 Task: Find a one-way flight from Dublin to Edinburgh on Saturday, 8th July, departing after 17:00.
Action: Mouse moved to (336, 334)
Screenshot: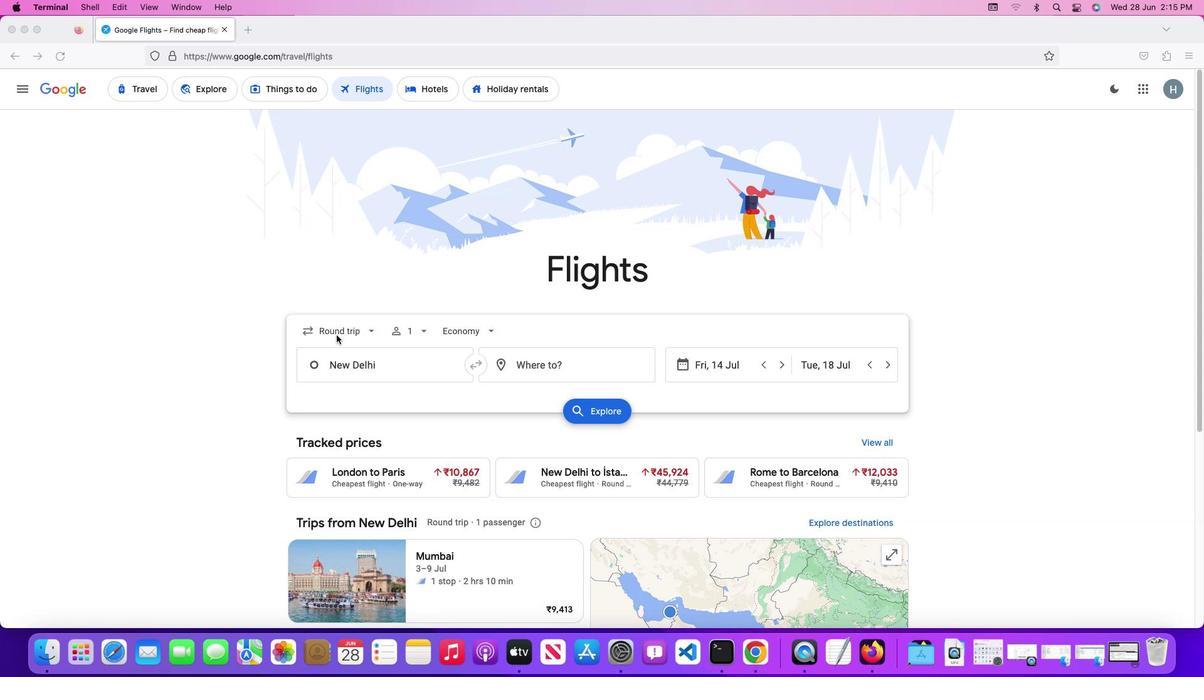 
Action: Mouse pressed left at (336, 334)
Screenshot: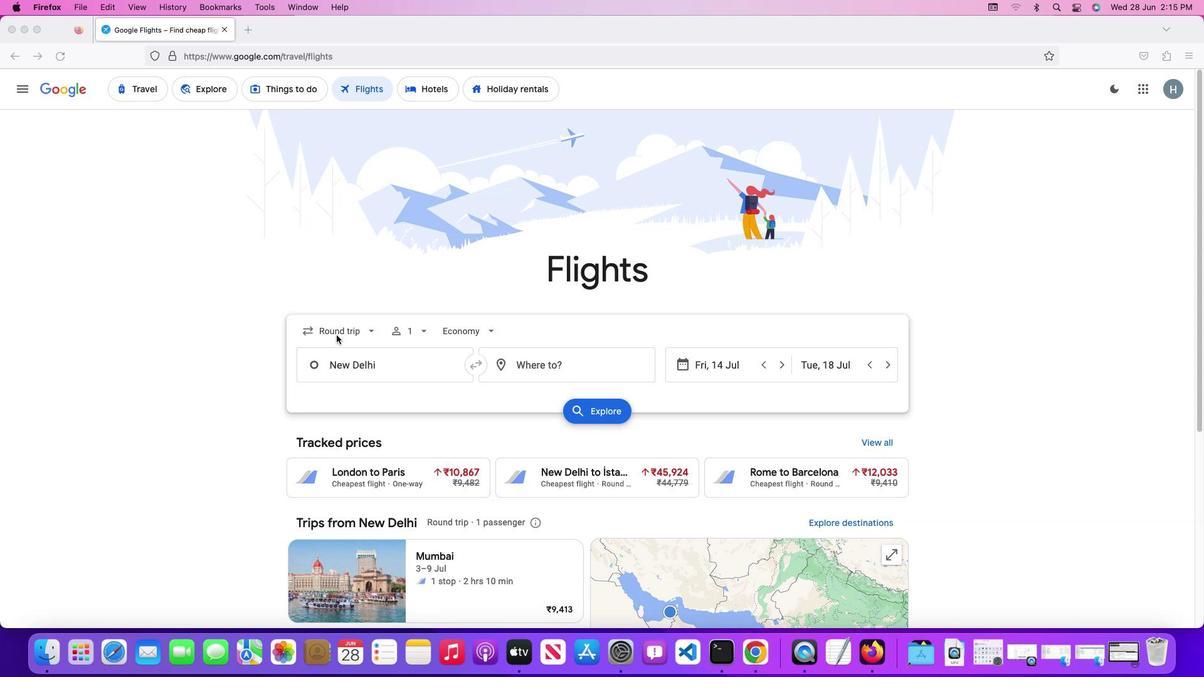 
Action: Mouse moved to (336, 334)
Screenshot: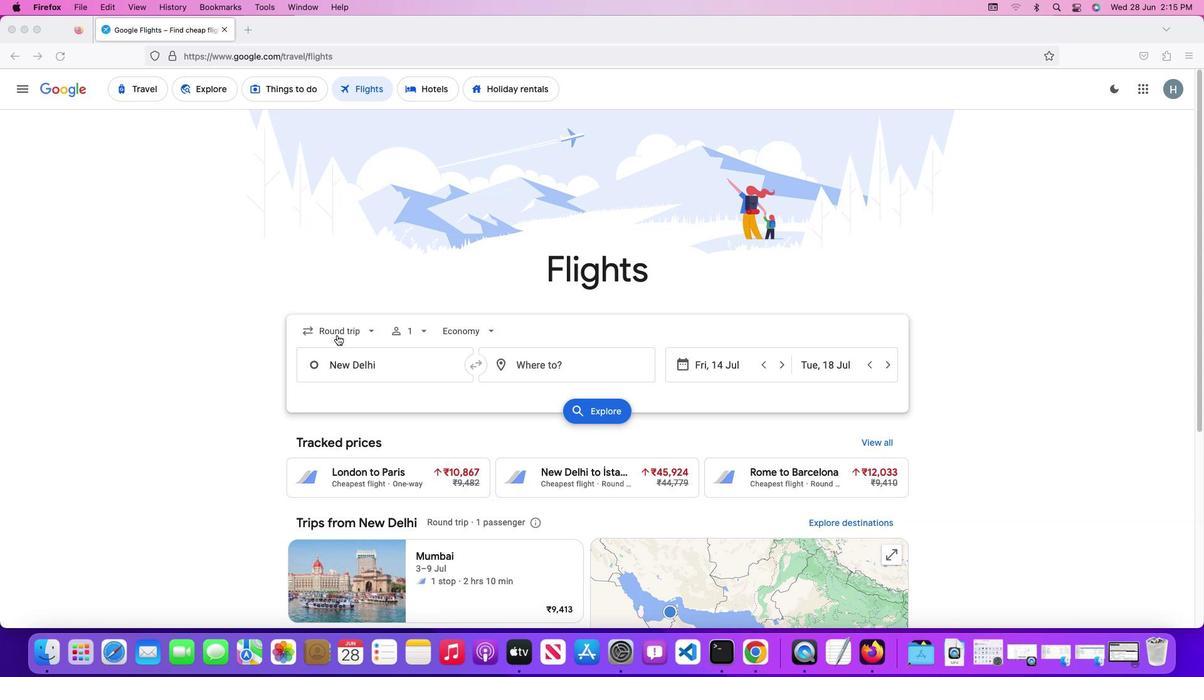 
Action: Mouse pressed left at (336, 334)
Screenshot: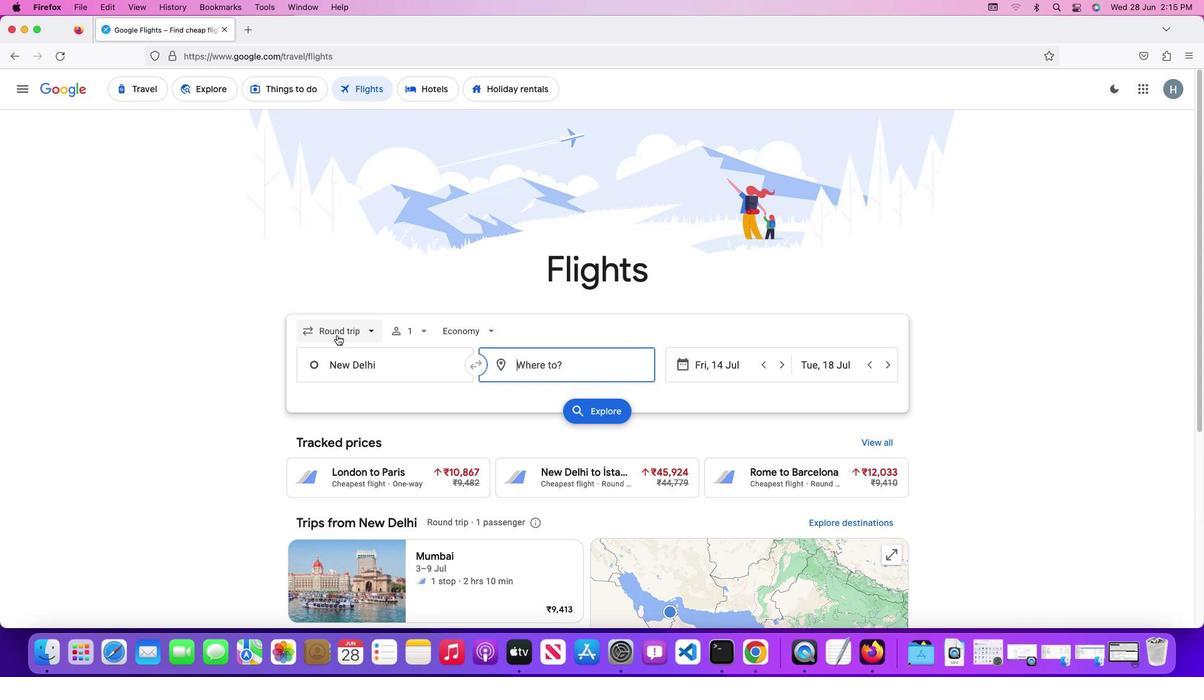 
Action: Mouse moved to (348, 390)
Screenshot: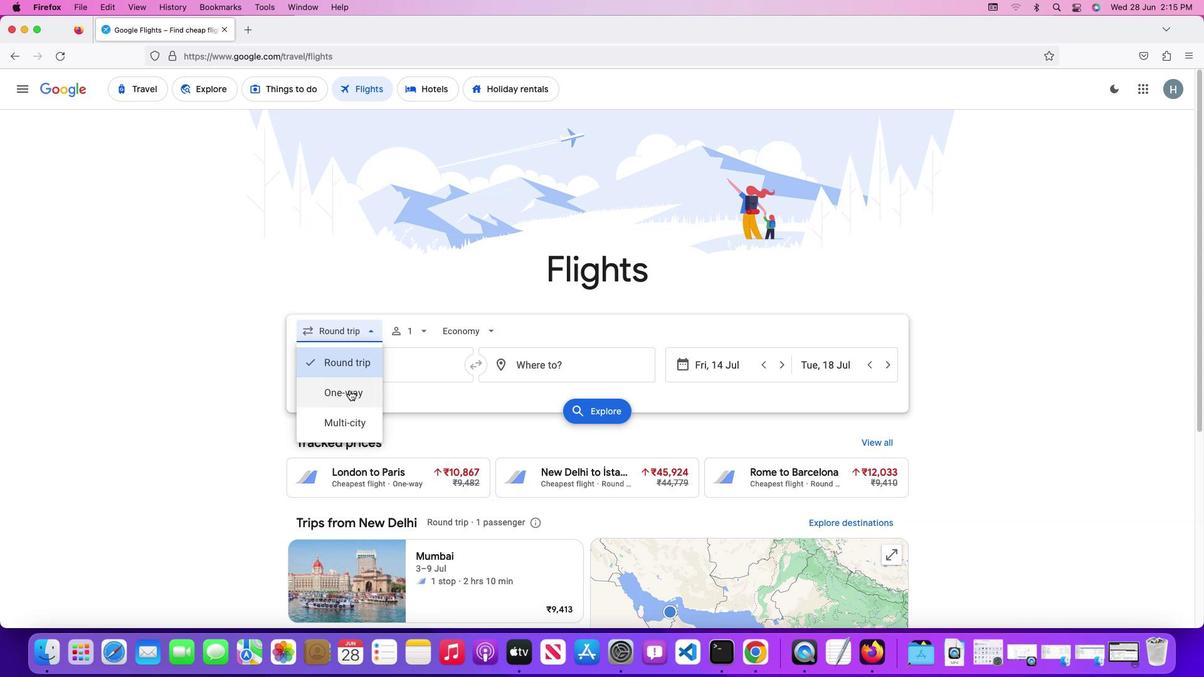 
Action: Mouse pressed left at (348, 390)
Screenshot: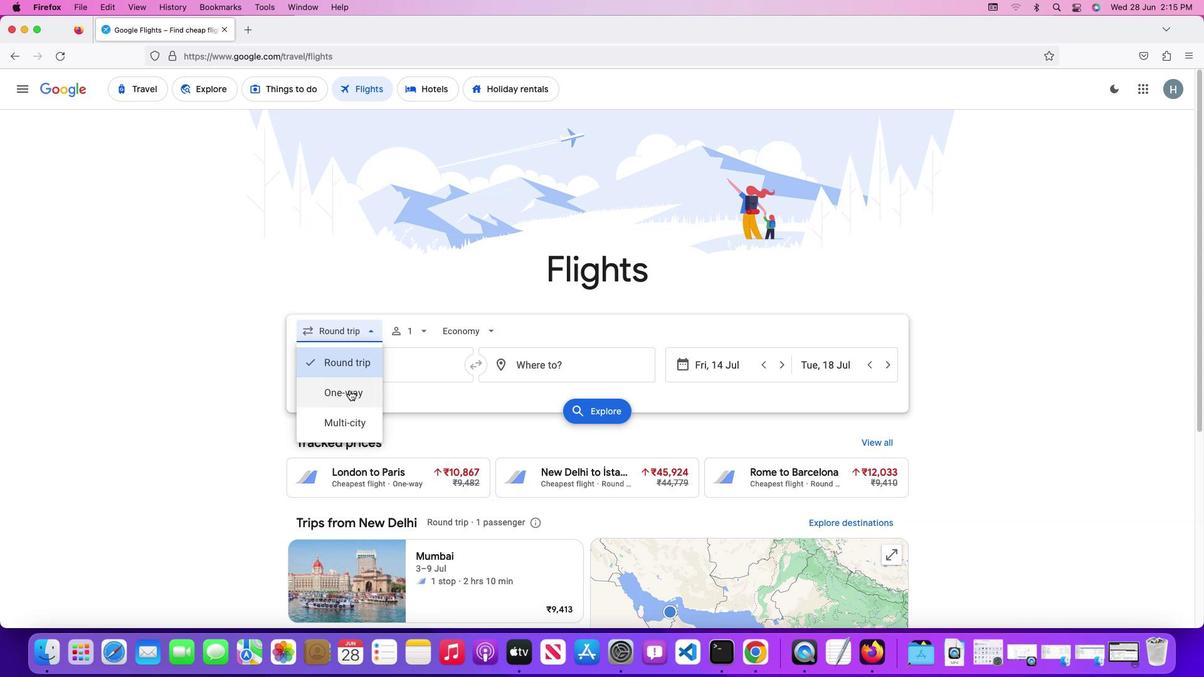 
Action: Mouse moved to (404, 368)
Screenshot: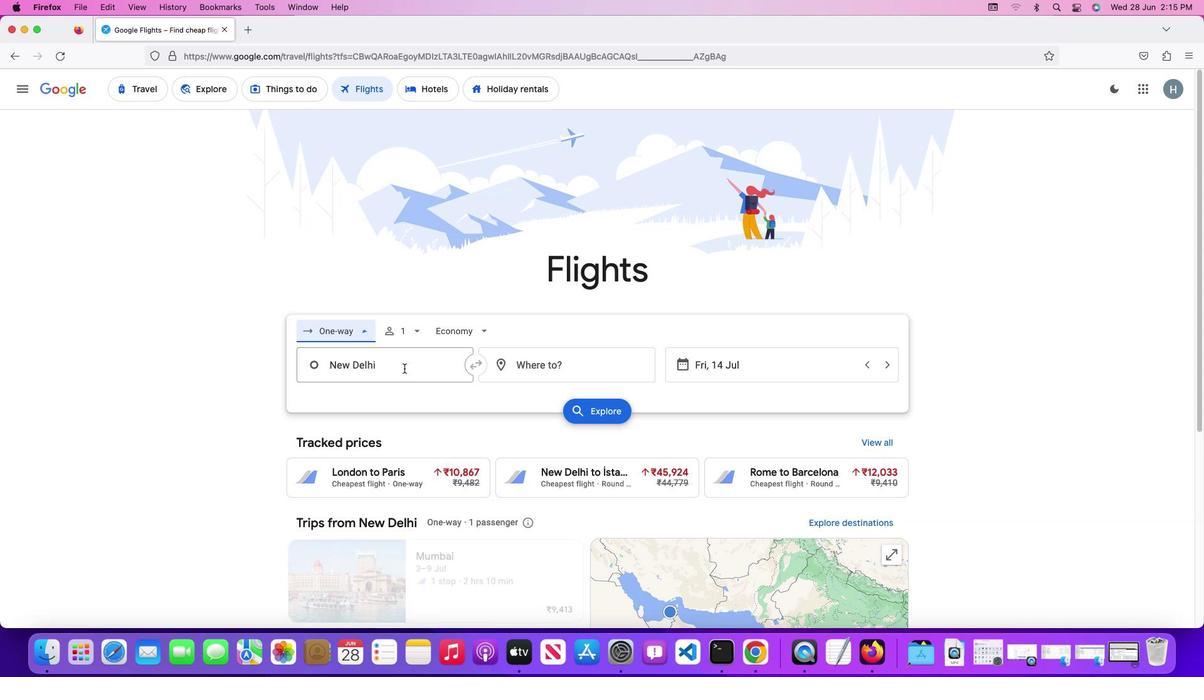 
Action: Mouse pressed left at (404, 368)
Screenshot: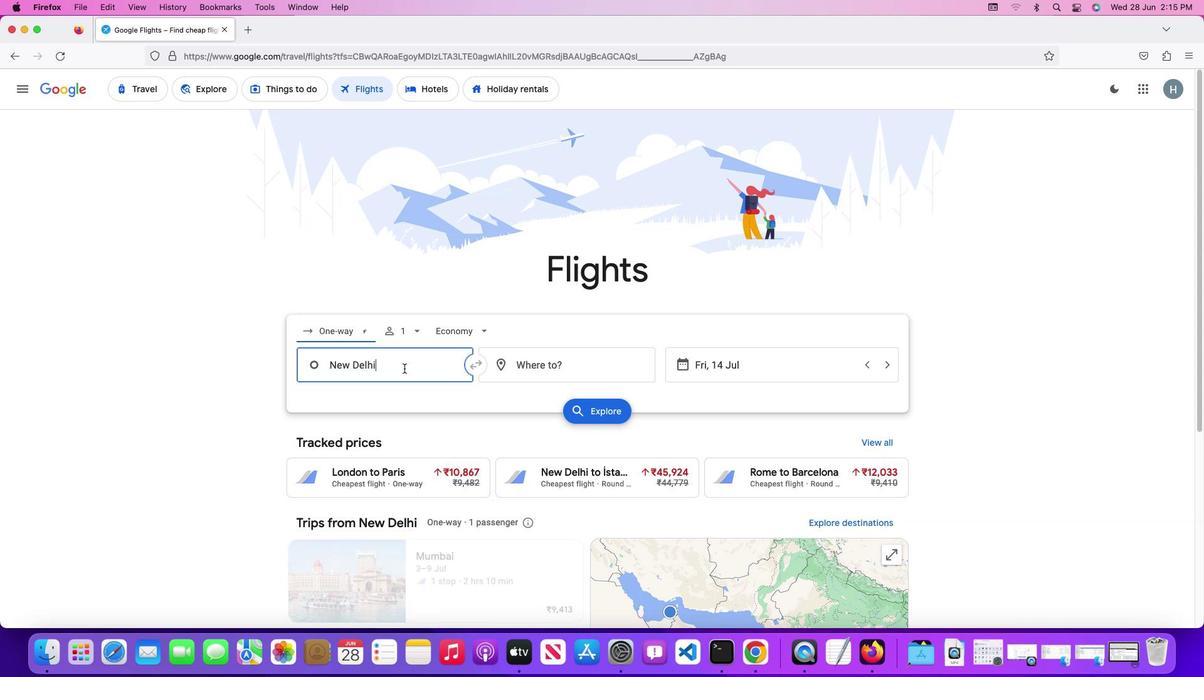 
Action: Key pressed Key.shift'D''u''b''l''i''n'
Screenshot: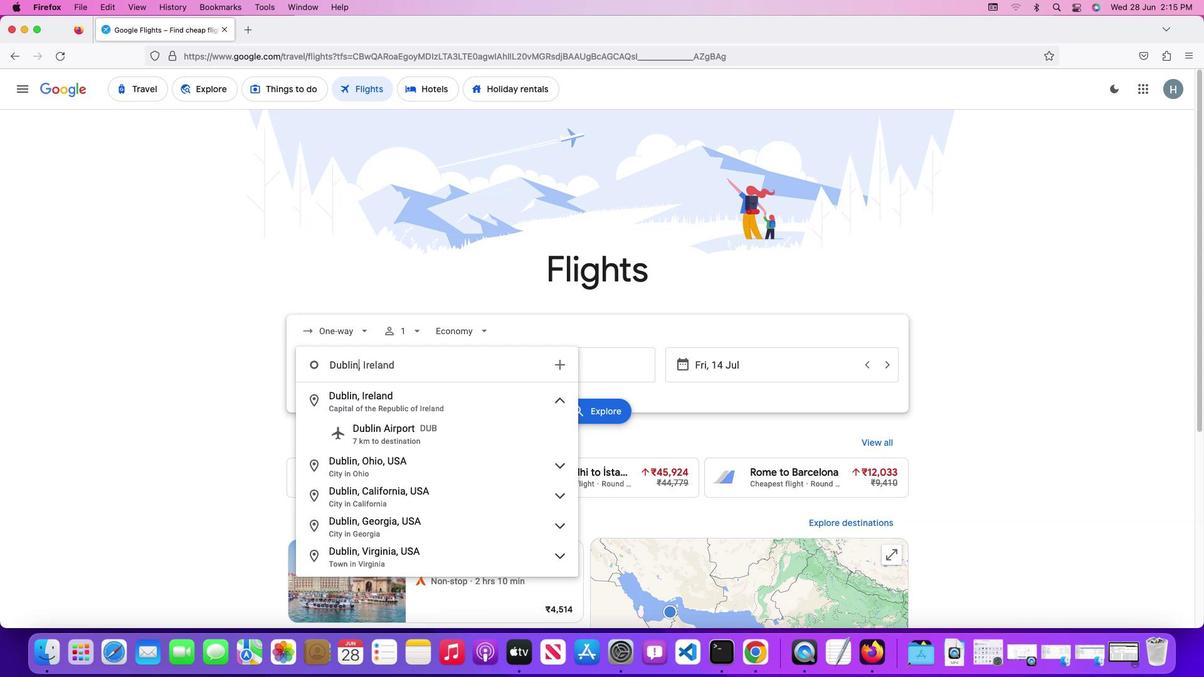 
Action: Mouse moved to (434, 412)
Screenshot: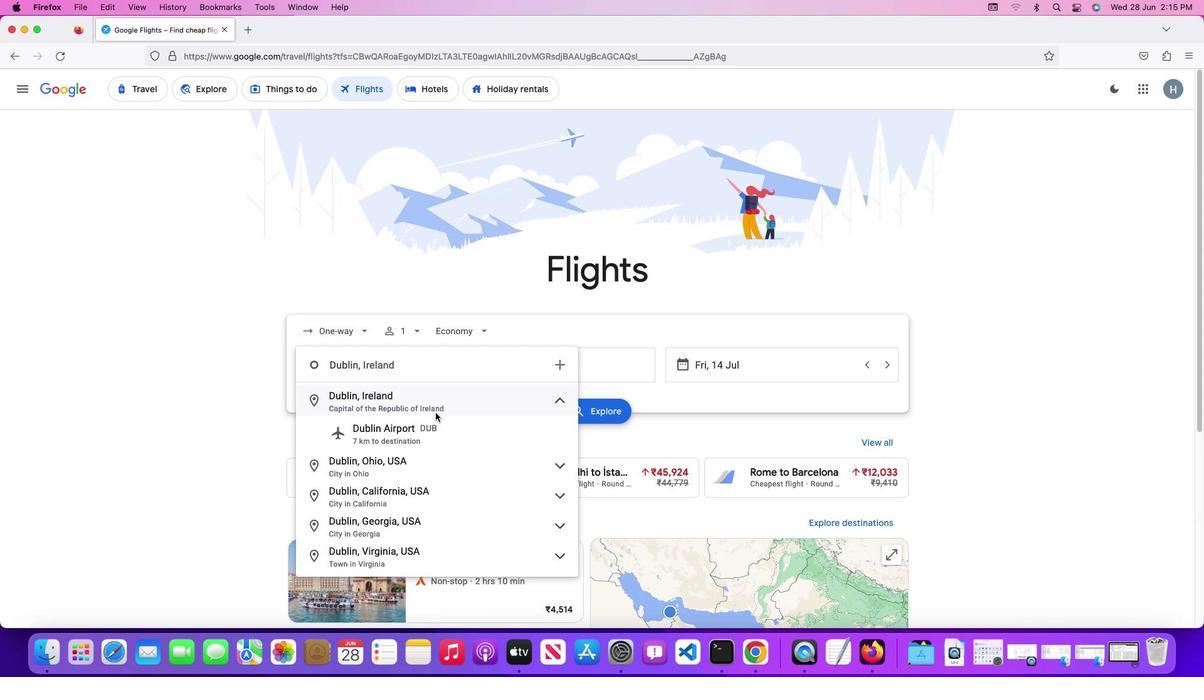 
Action: Mouse pressed left at (434, 412)
Screenshot: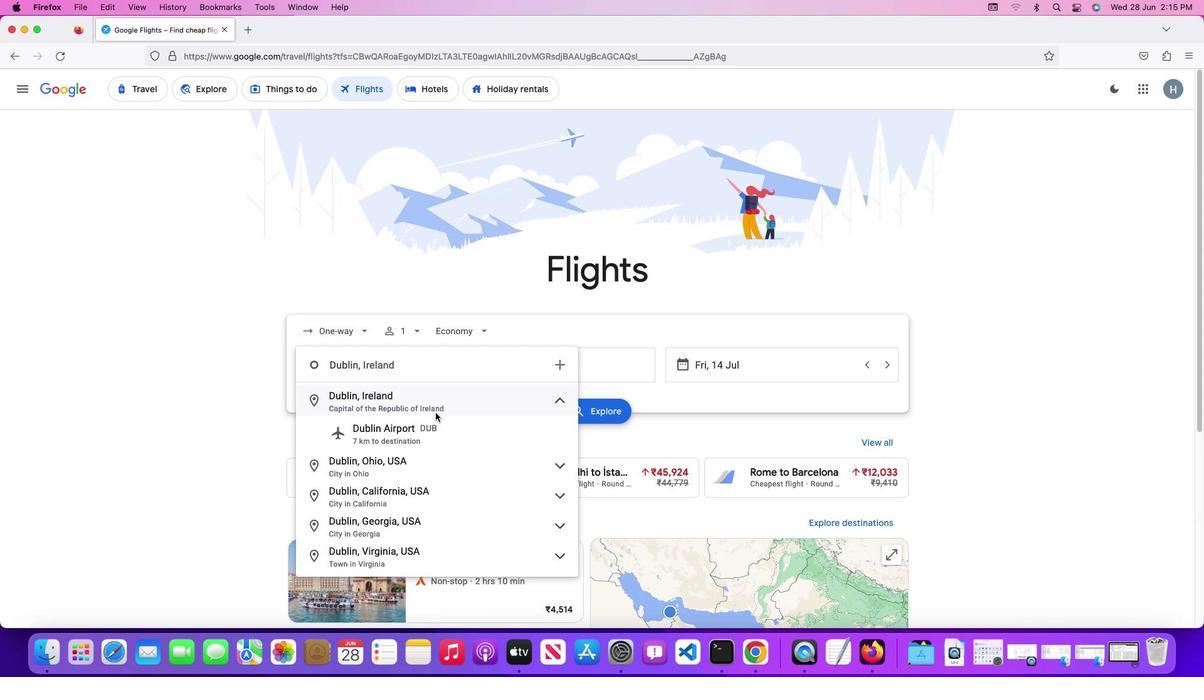 
Action: Mouse moved to (549, 369)
Screenshot: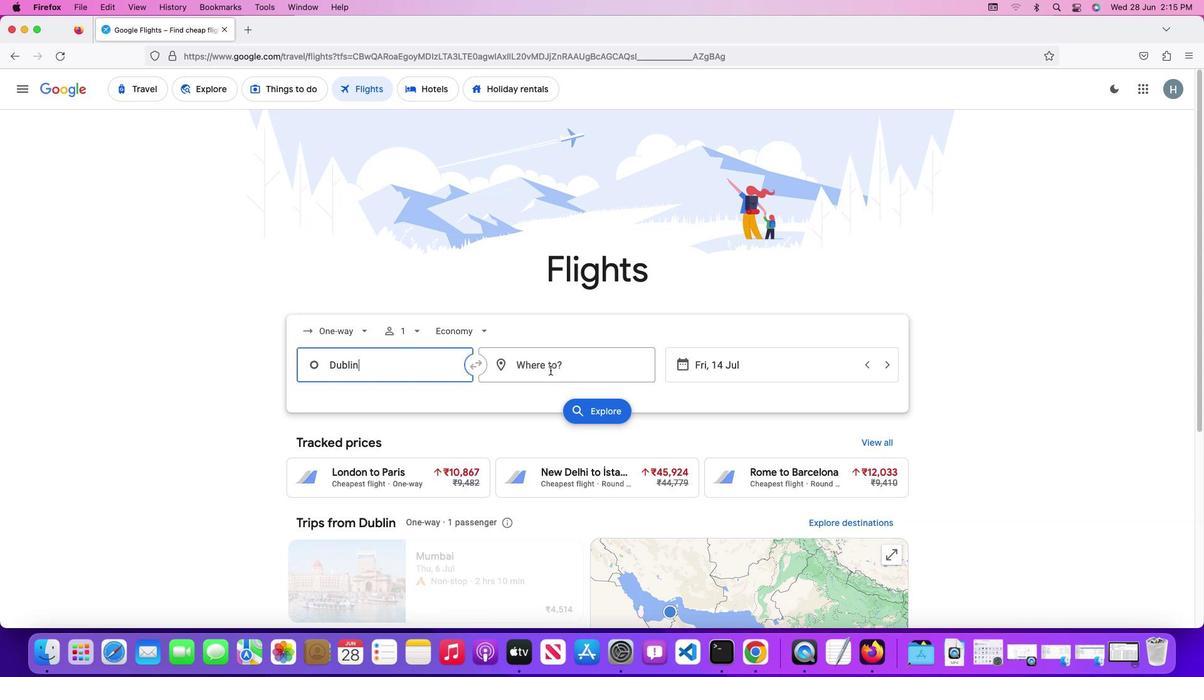 
Action: Mouse pressed left at (549, 369)
Screenshot: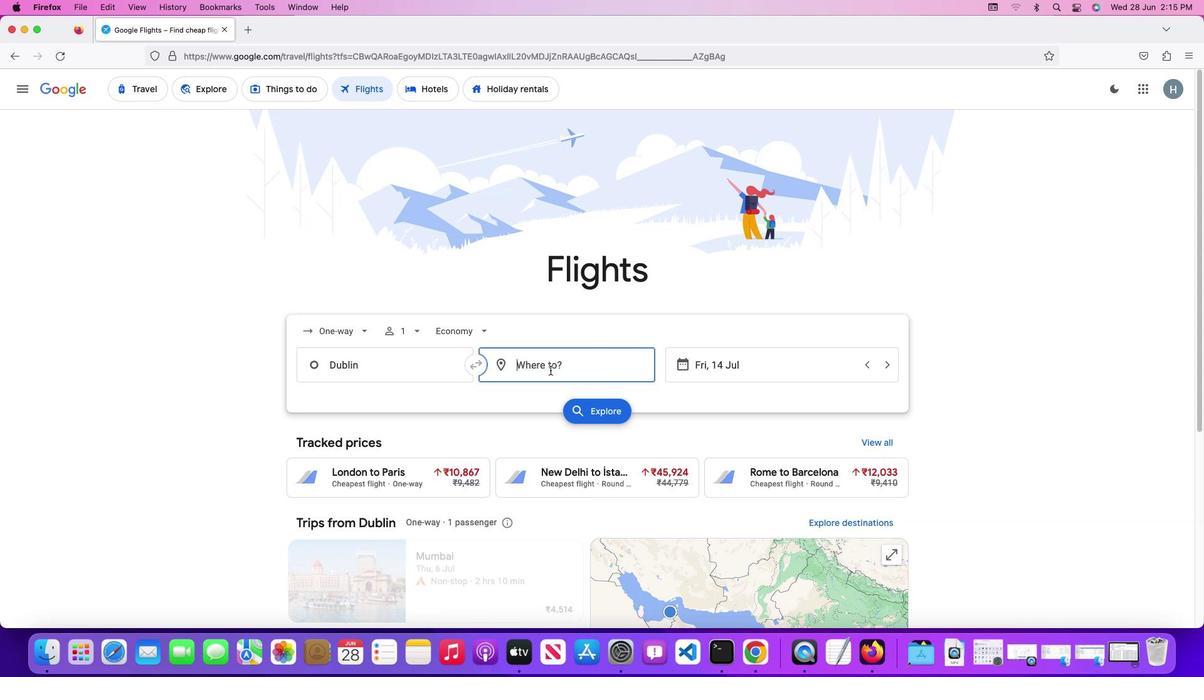
Action: Key pressed Key.shift'E'
Screenshot: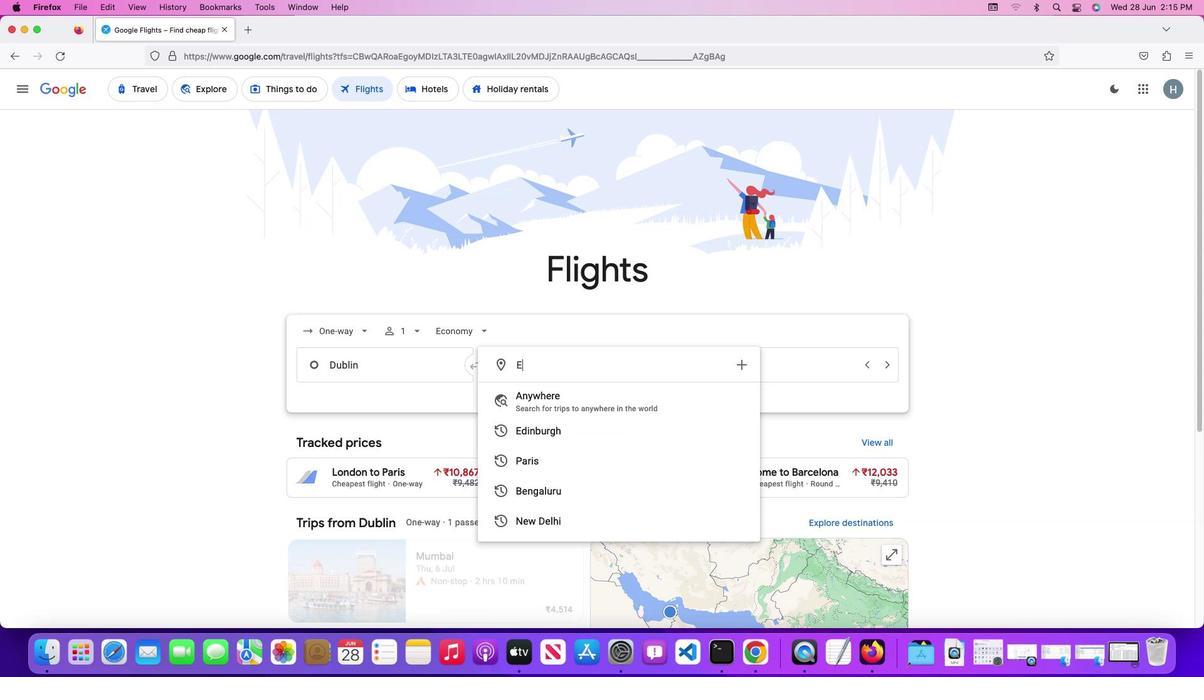 
Action: Mouse moved to (550, 369)
Screenshot: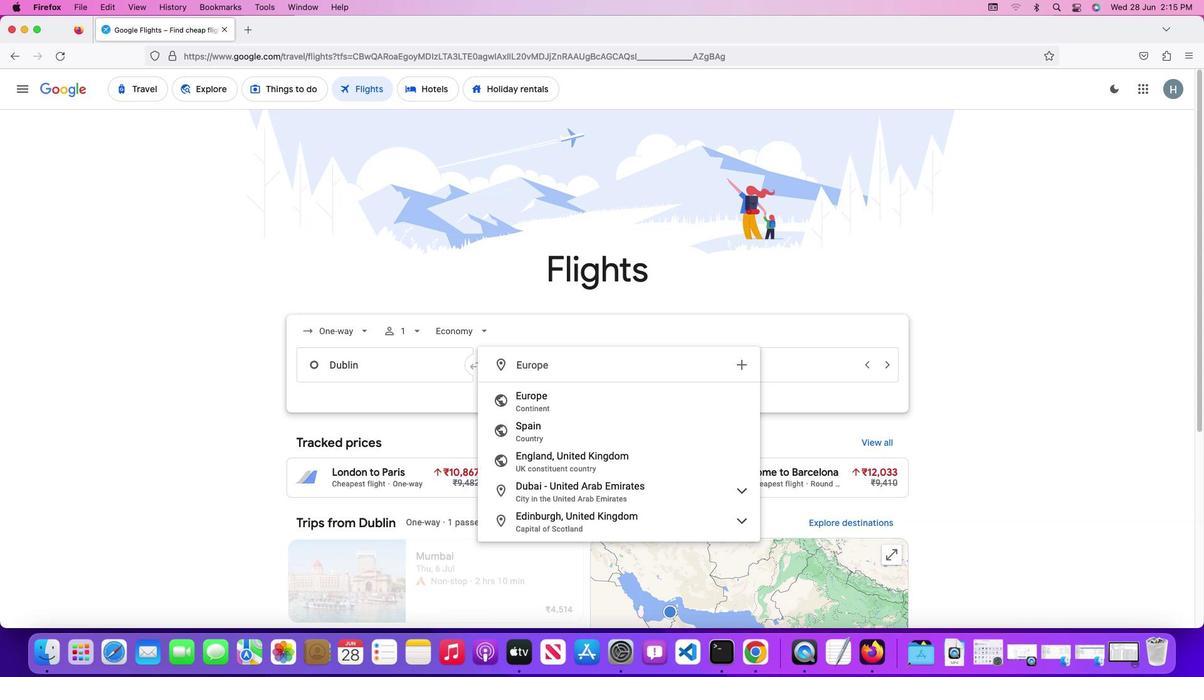 
Action: Key pressed 'd''i''n''b''u''r''g''h'
Screenshot: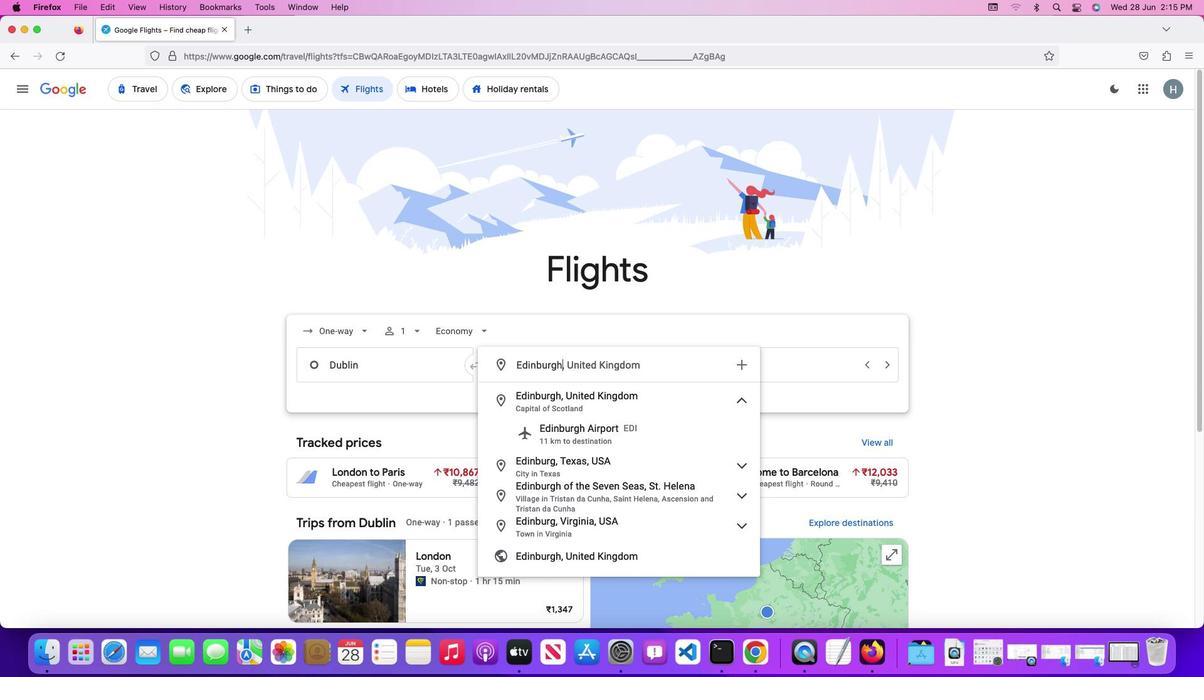 
Action: Mouse moved to (579, 393)
Screenshot: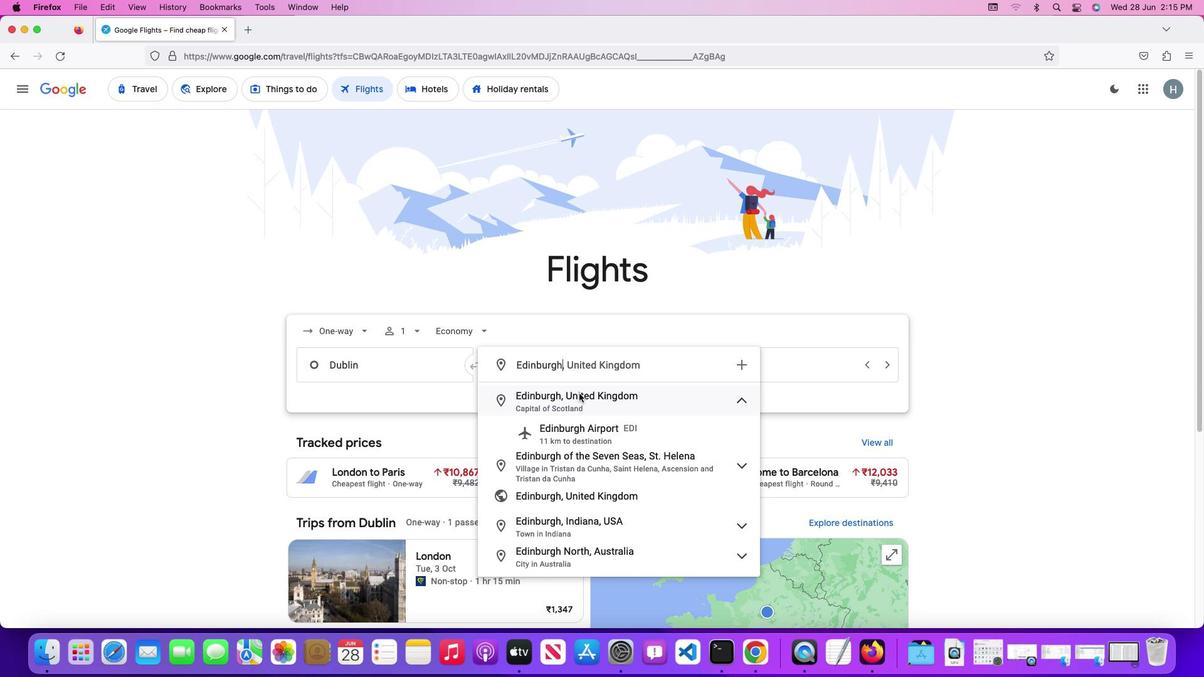 
Action: Mouse pressed left at (579, 393)
Screenshot: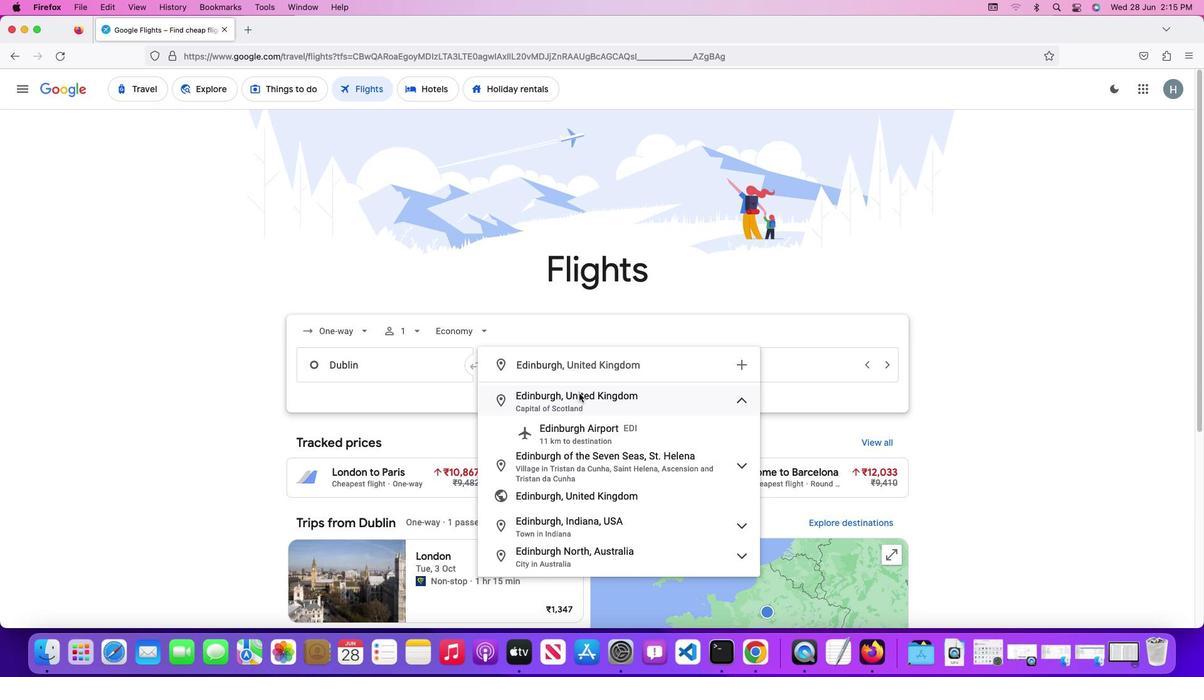 
Action: Mouse moved to (757, 367)
Screenshot: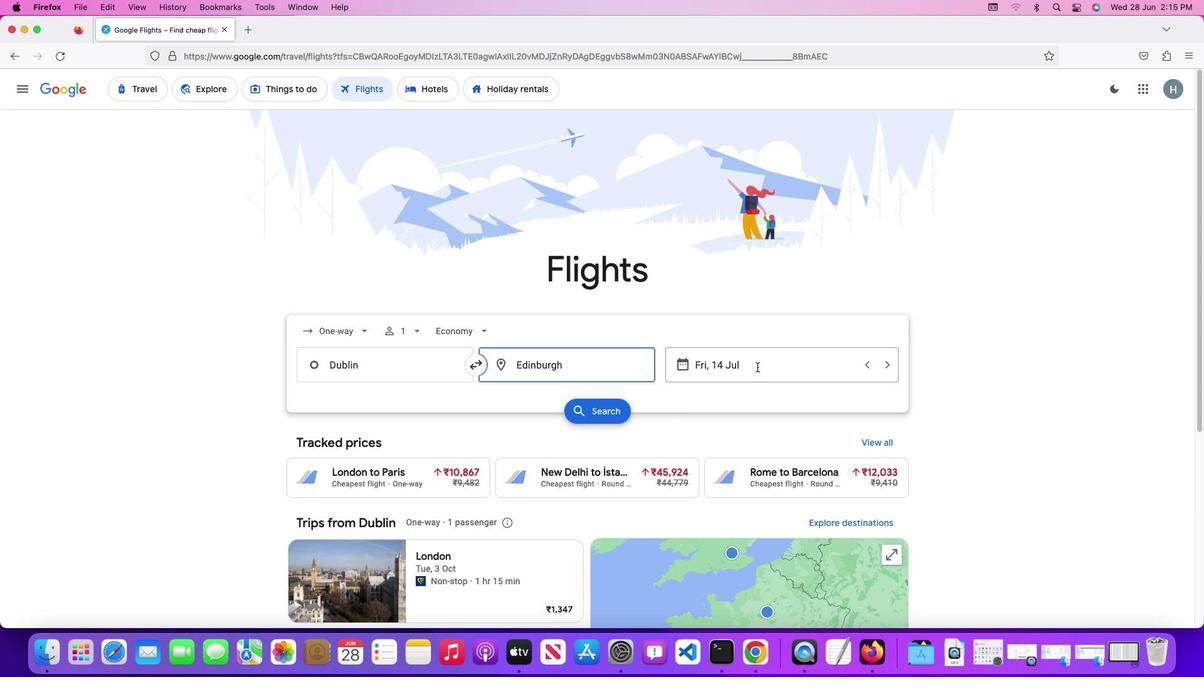 
Action: Mouse pressed left at (757, 367)
Screenshot: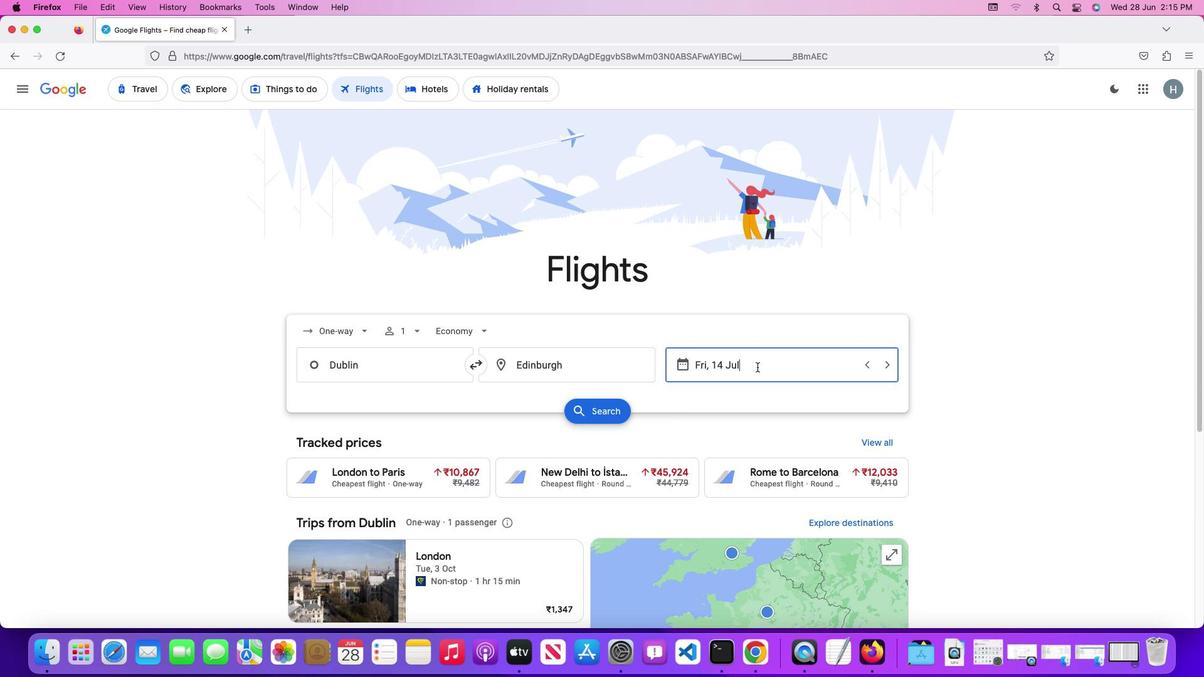 
Action: Mouse moved to (869, 427)
Screenshot: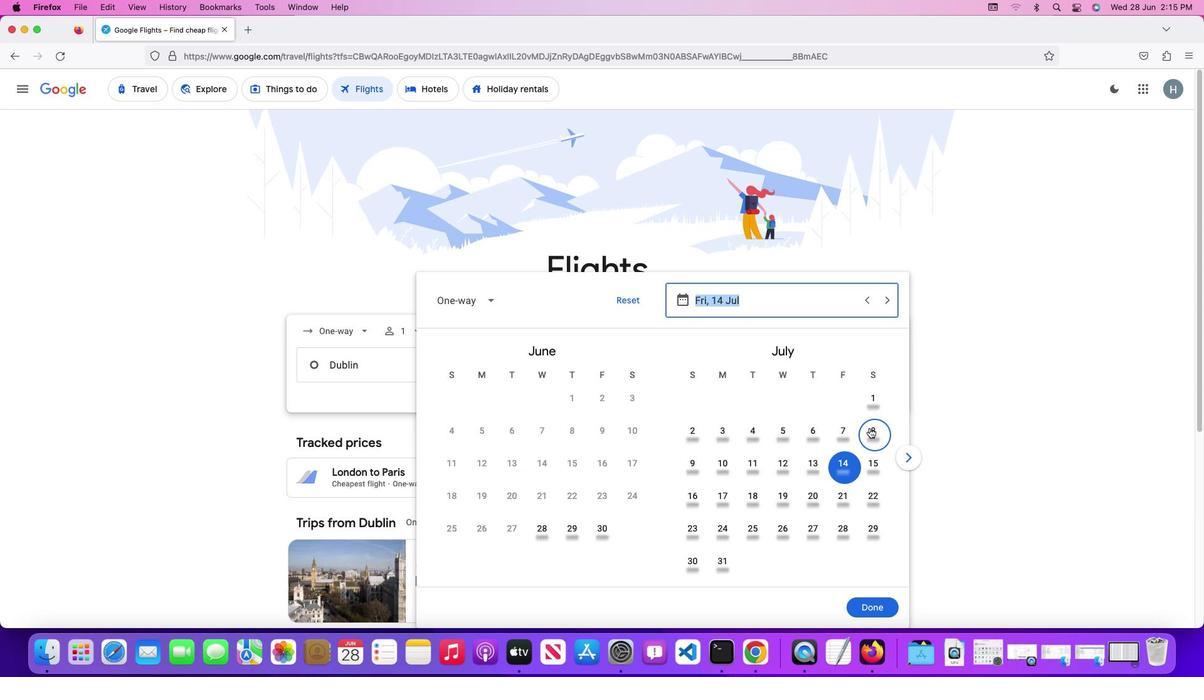
Action: Mouse pressed left at (869, 427)
Screenshot: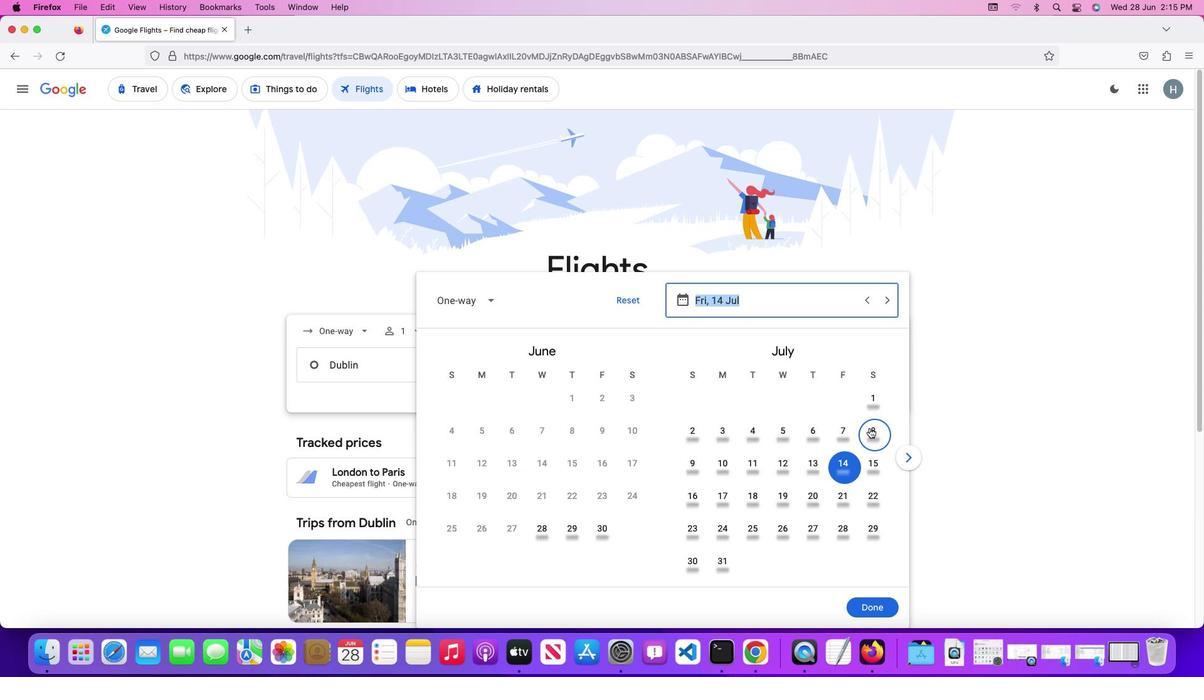 
Action: Mouse moved to (873, 604)
Screenshot: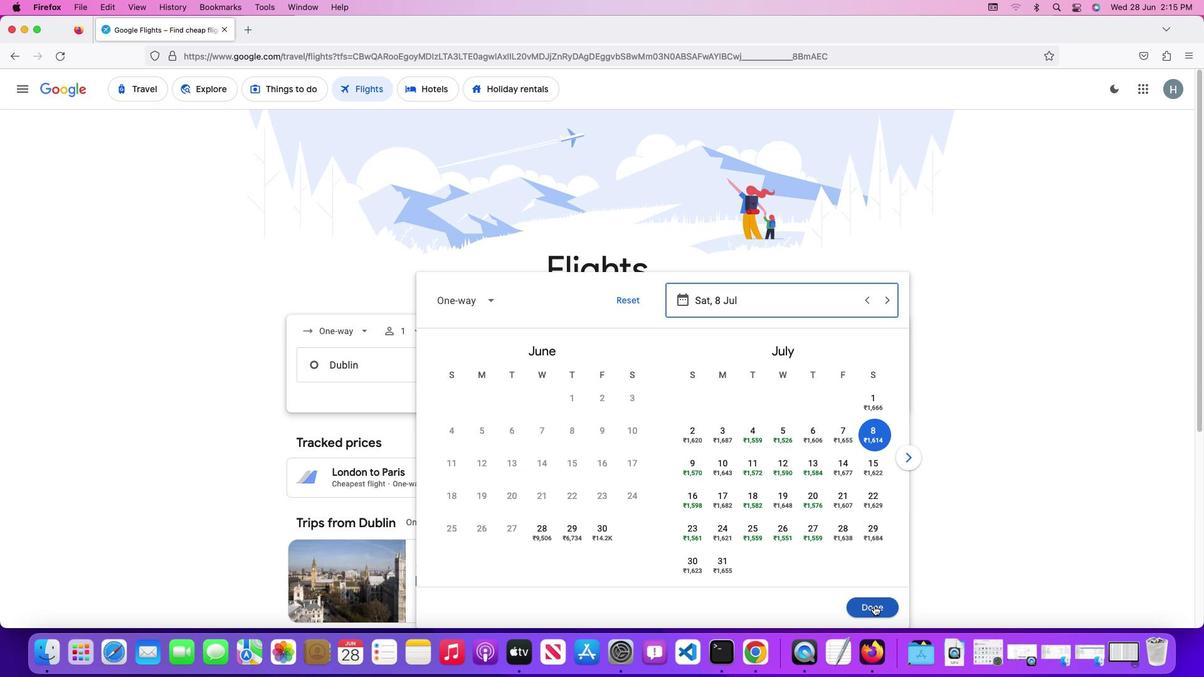 
Action: Mouse pressed left at (873, 604)
Screenshot: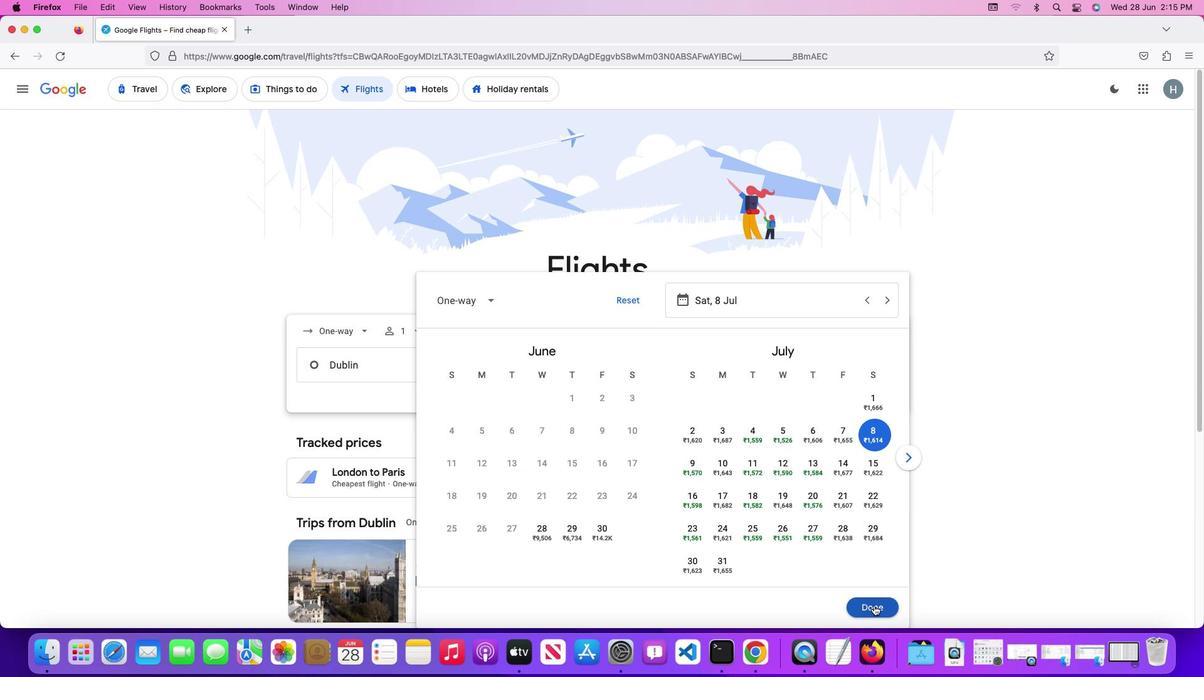
Action: Mouse moved to (621, 410)
Screenshot: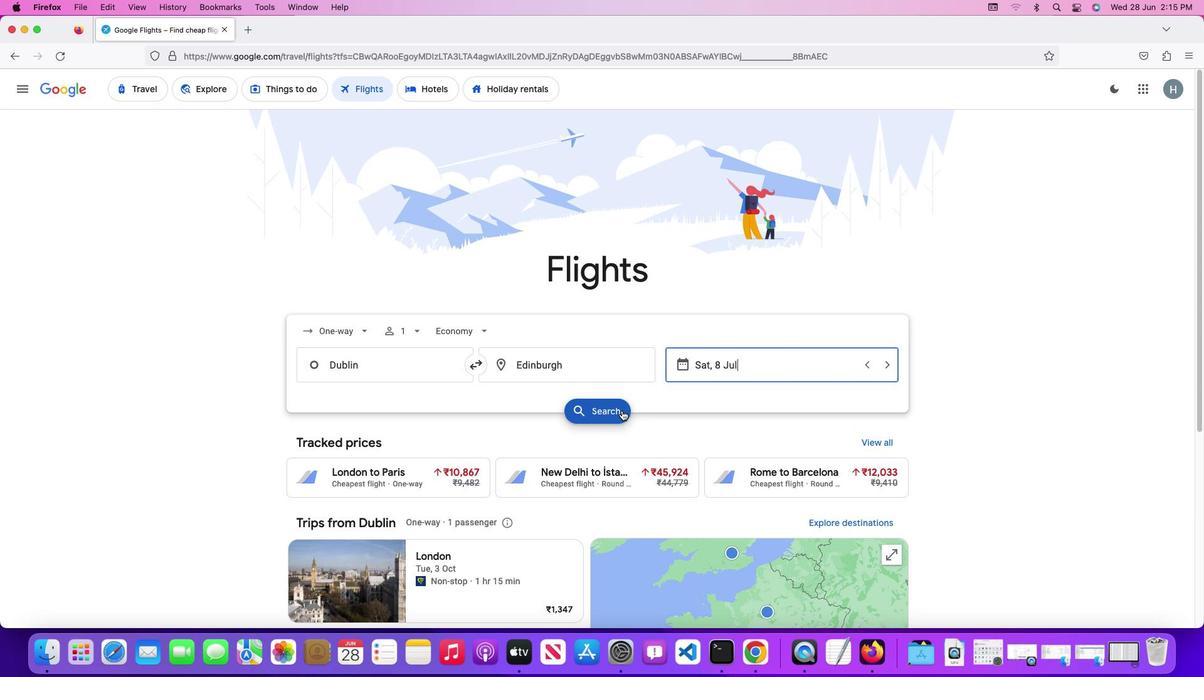 
Action: Mouse pressed left at (621, 410)
Screenshot: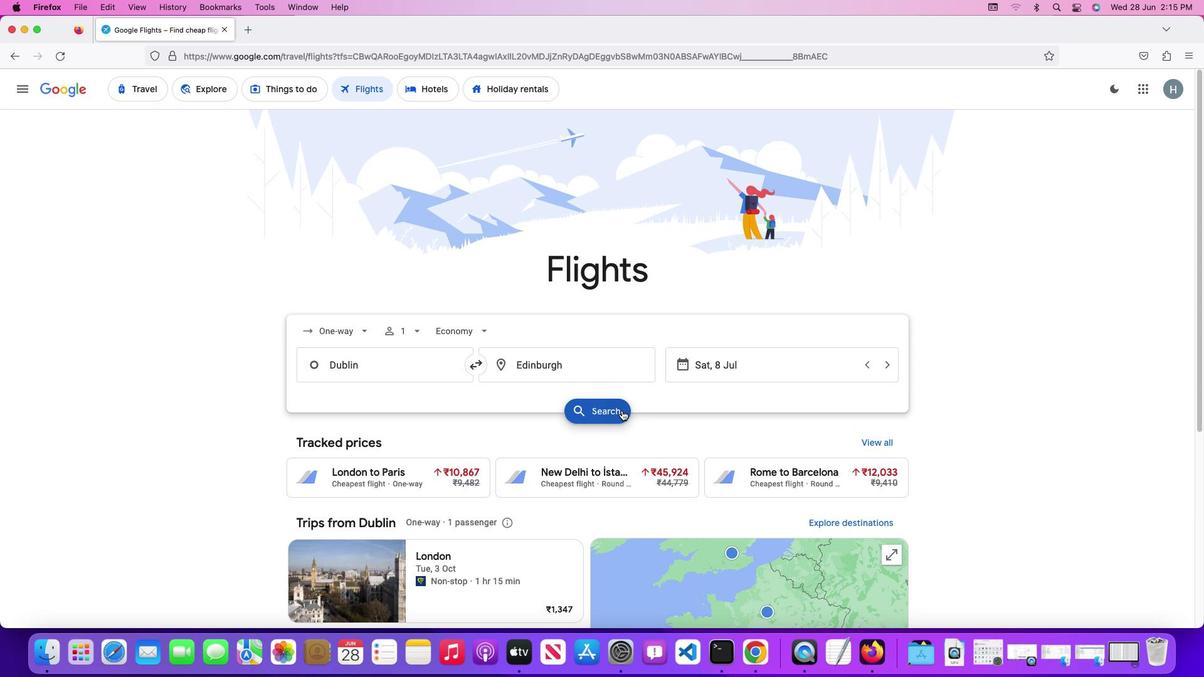 
Action: Mouse moved to (626, 203)
Screenshot: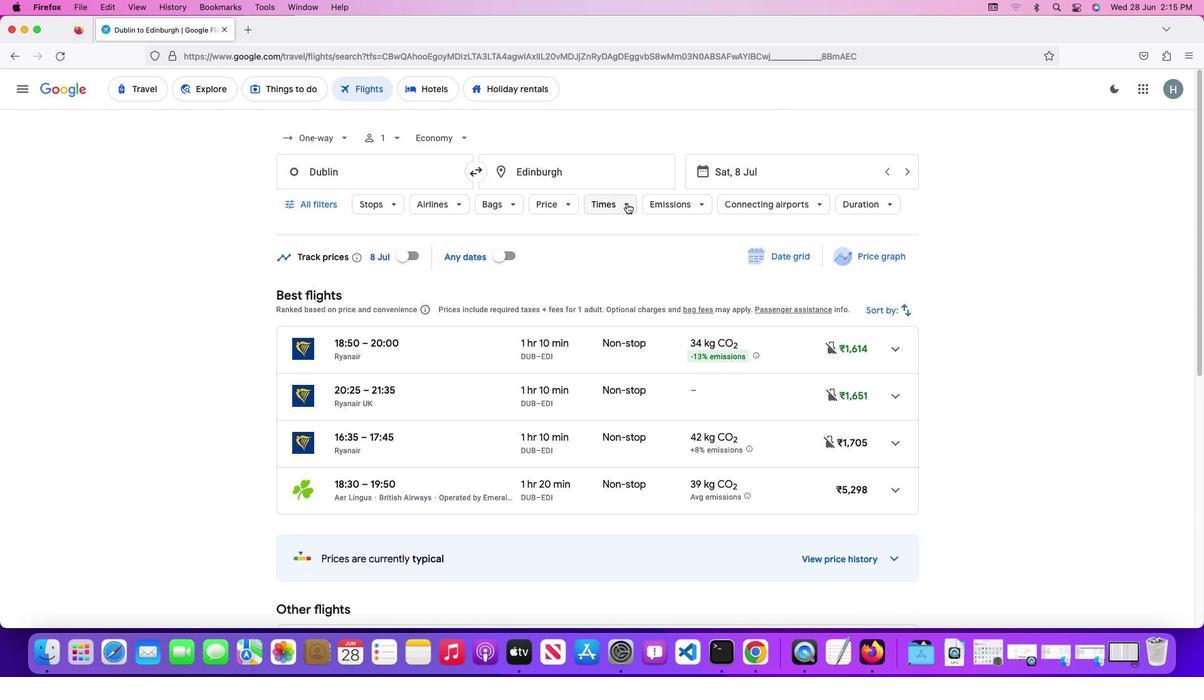 
Action: Mouse pressed left at (626, 203)
Screenshot: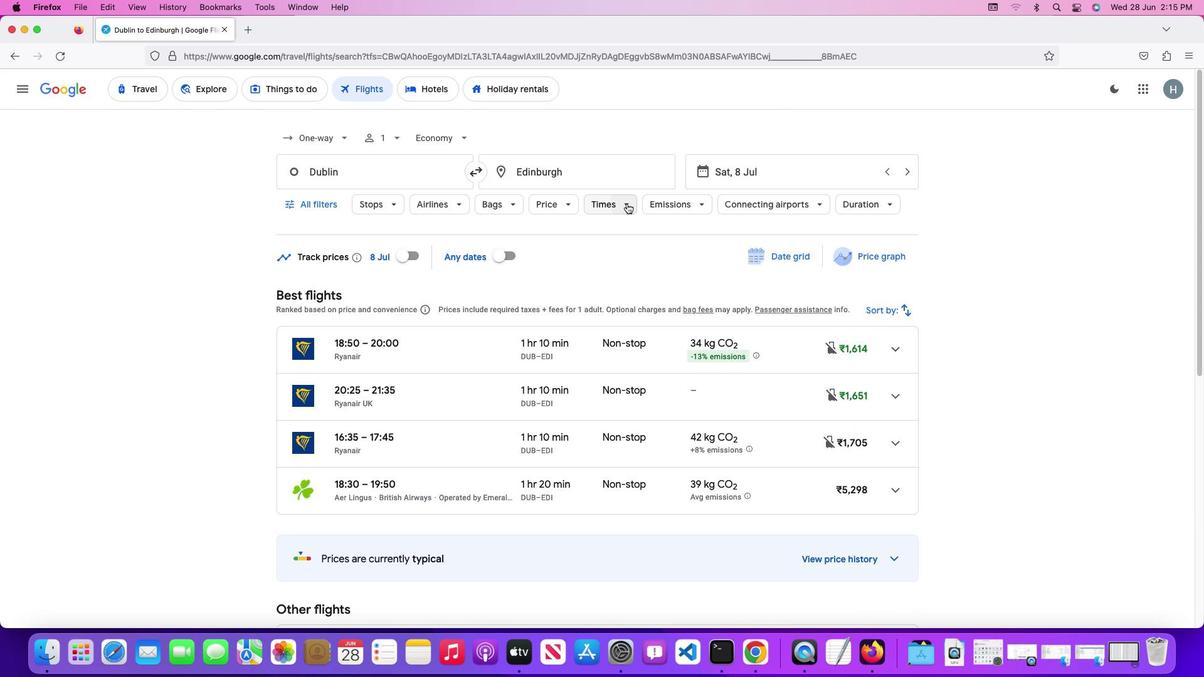 
Action: Mouse moved to (609, 323)
Screenshot: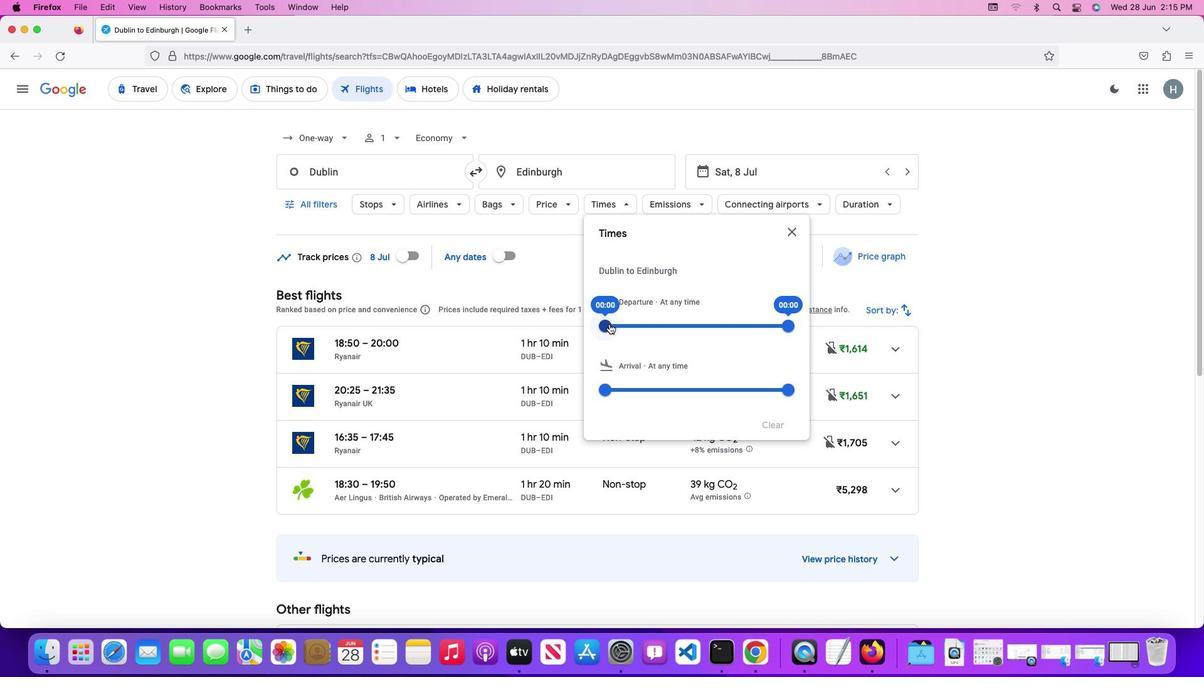 
Action: Mouse pressed left at (609, 323)
Screenshot: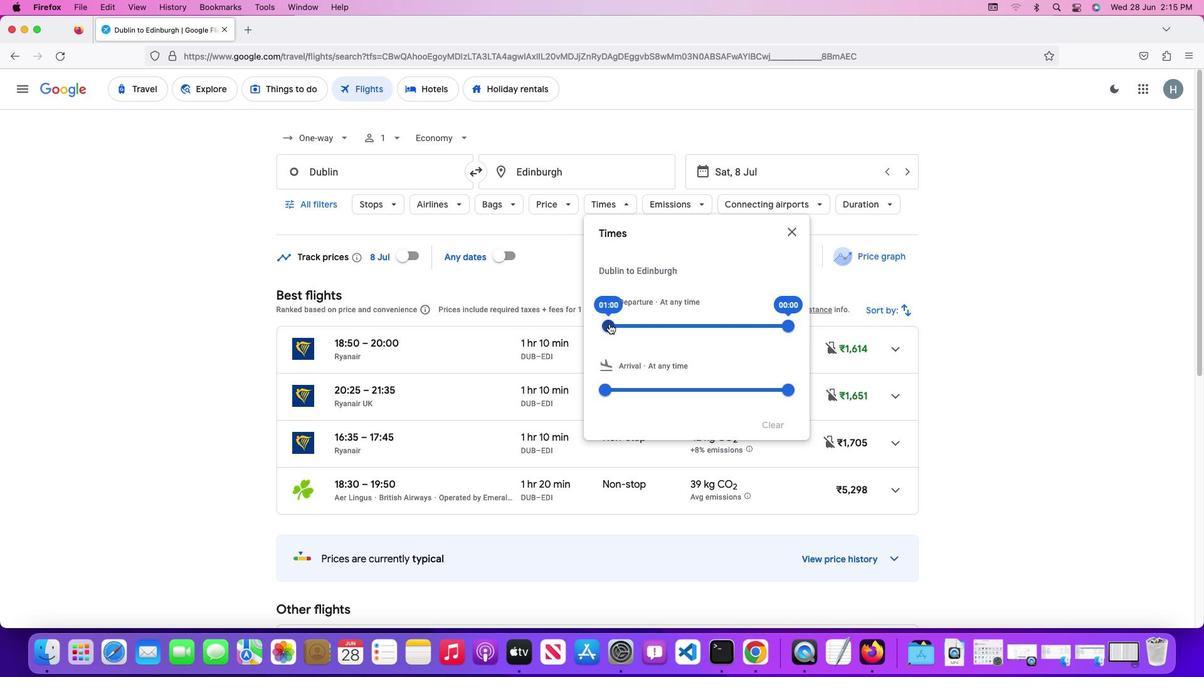 
Action: Mouse moved to (789, 231)
Screenshot: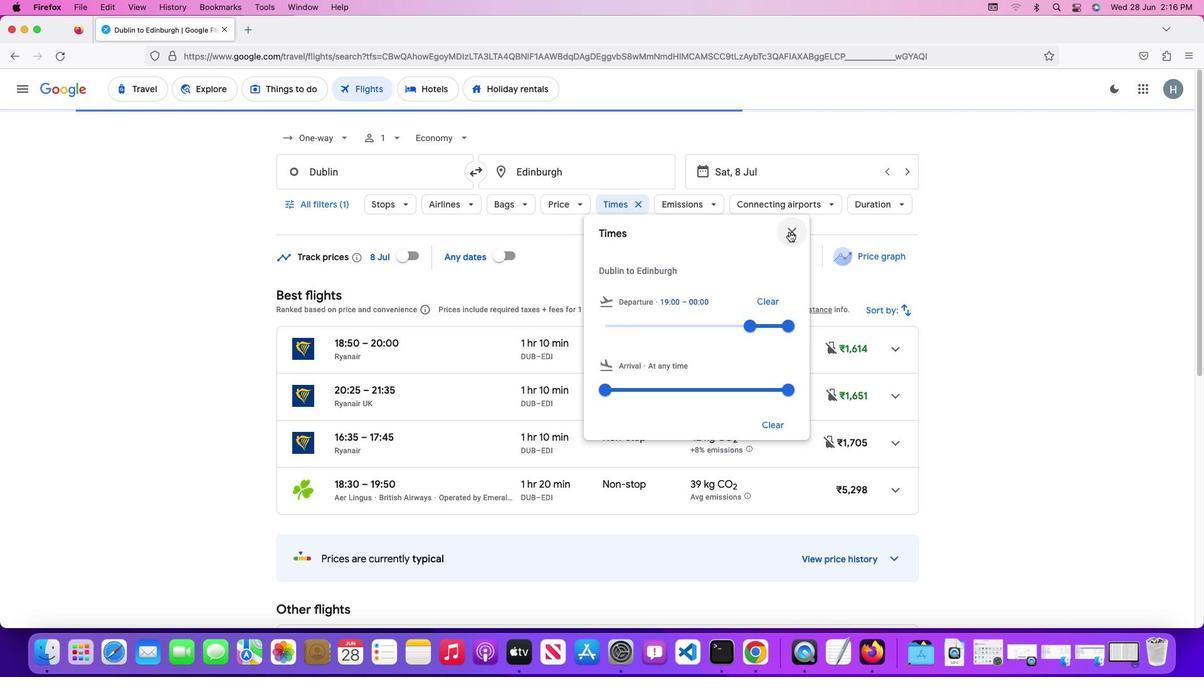 
Action: Mouse pressed left at (789, 231)
Screenshot: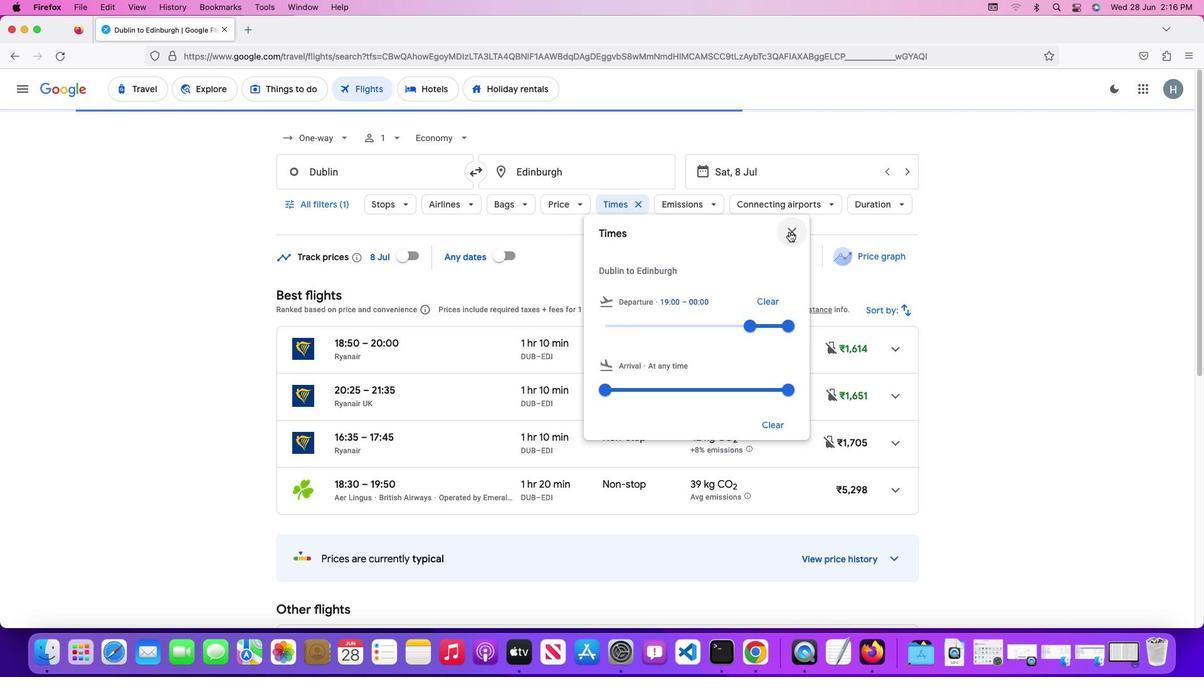 
Action: Mouse moved to (595, 286)
Screenshot: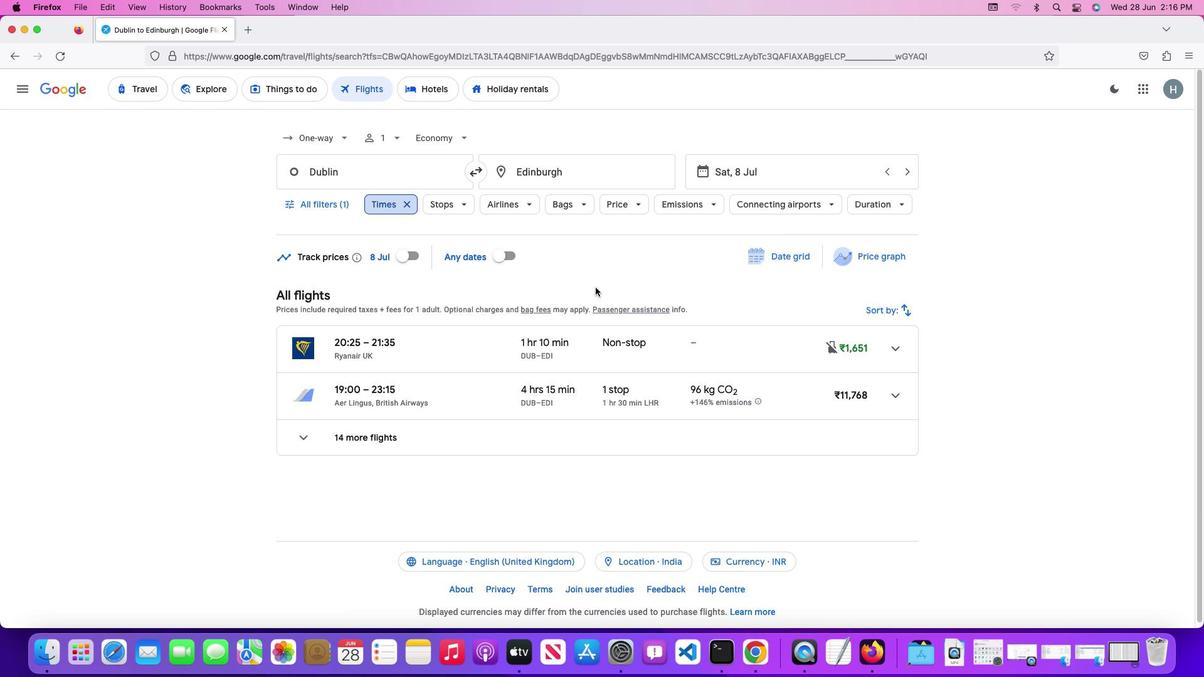 
